 Task: Apply Audio Effect To None
Action: Mouse moved to (861, 338)
Screenshot: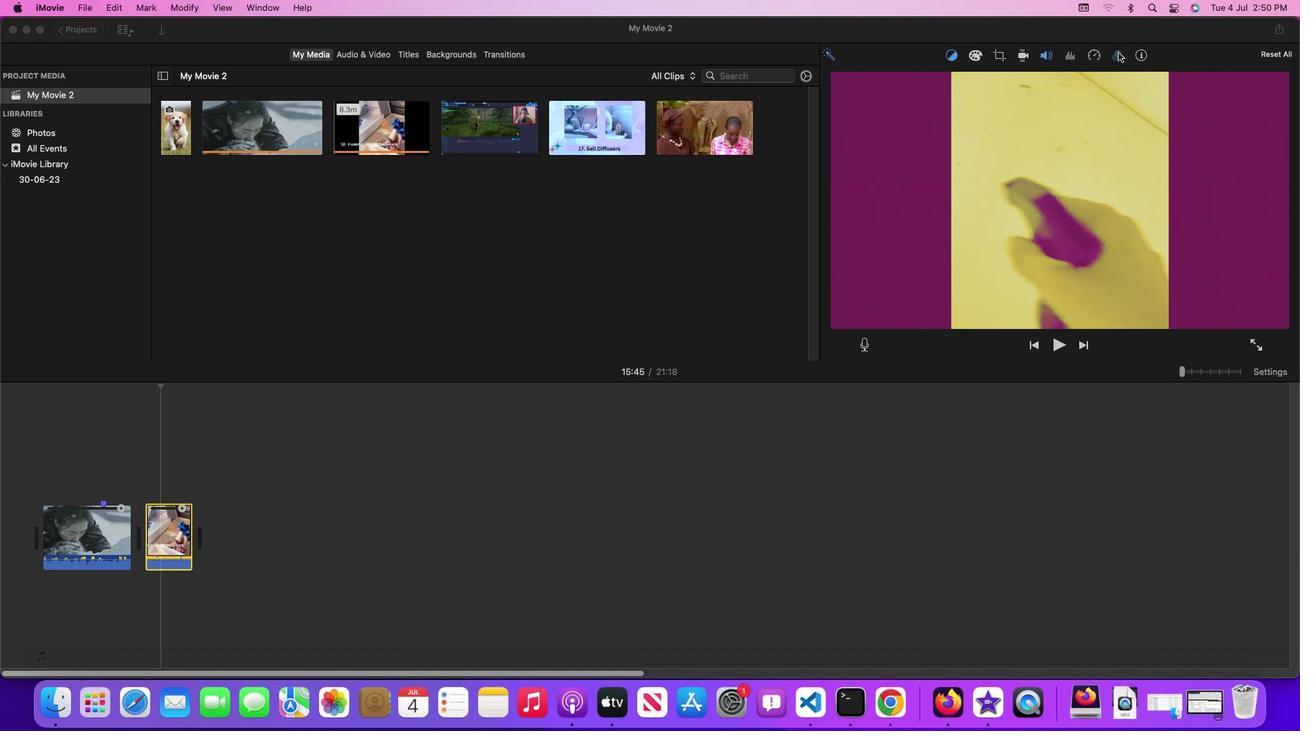 
Action: Mouse pressed left at (861, 338)
Screenshot: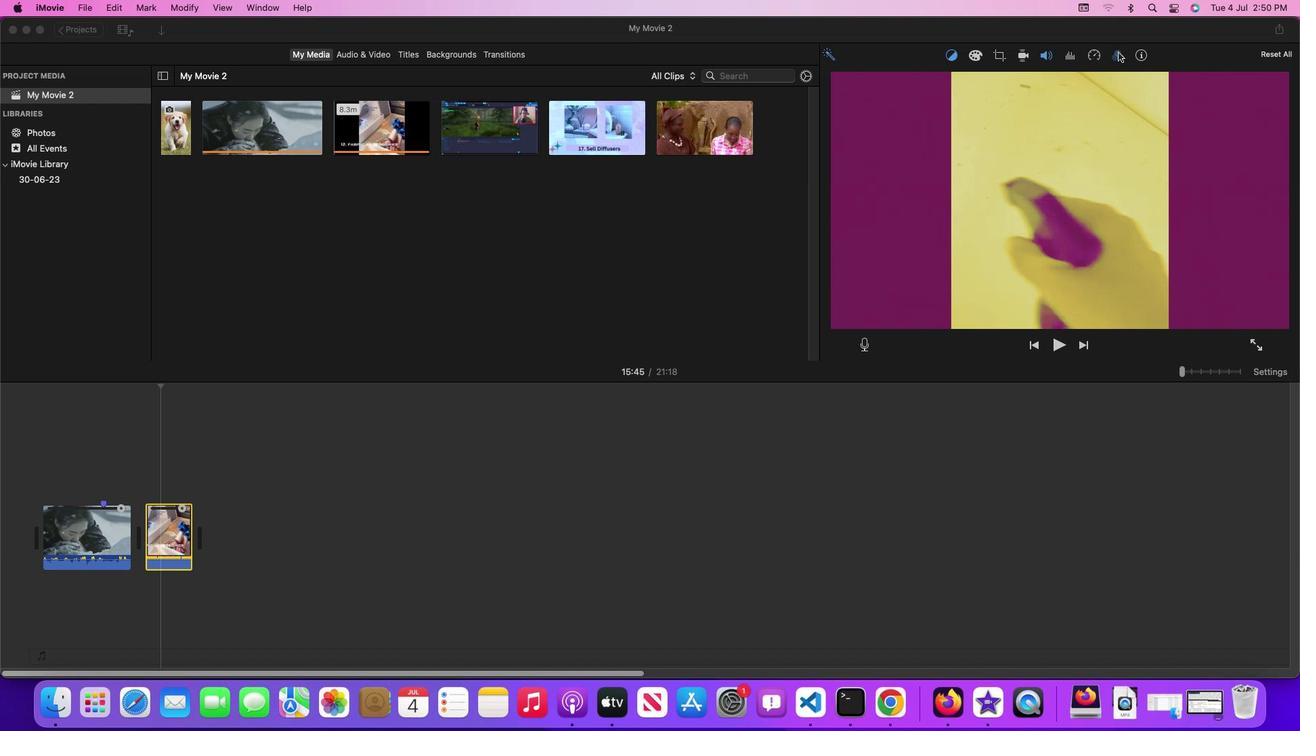
Action: Mouse moved to (861, 338)
Screenshot: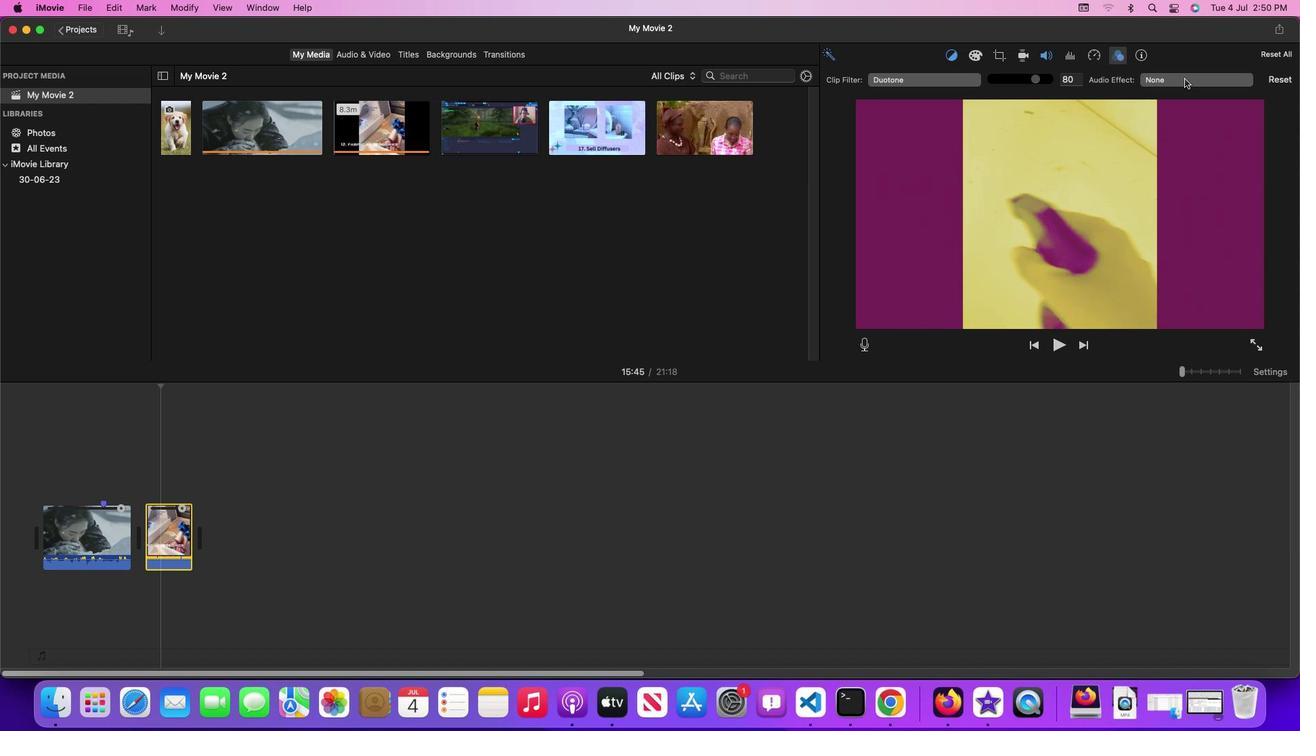 
Action: Mouse pressed left at (861, 338)
Screenshot: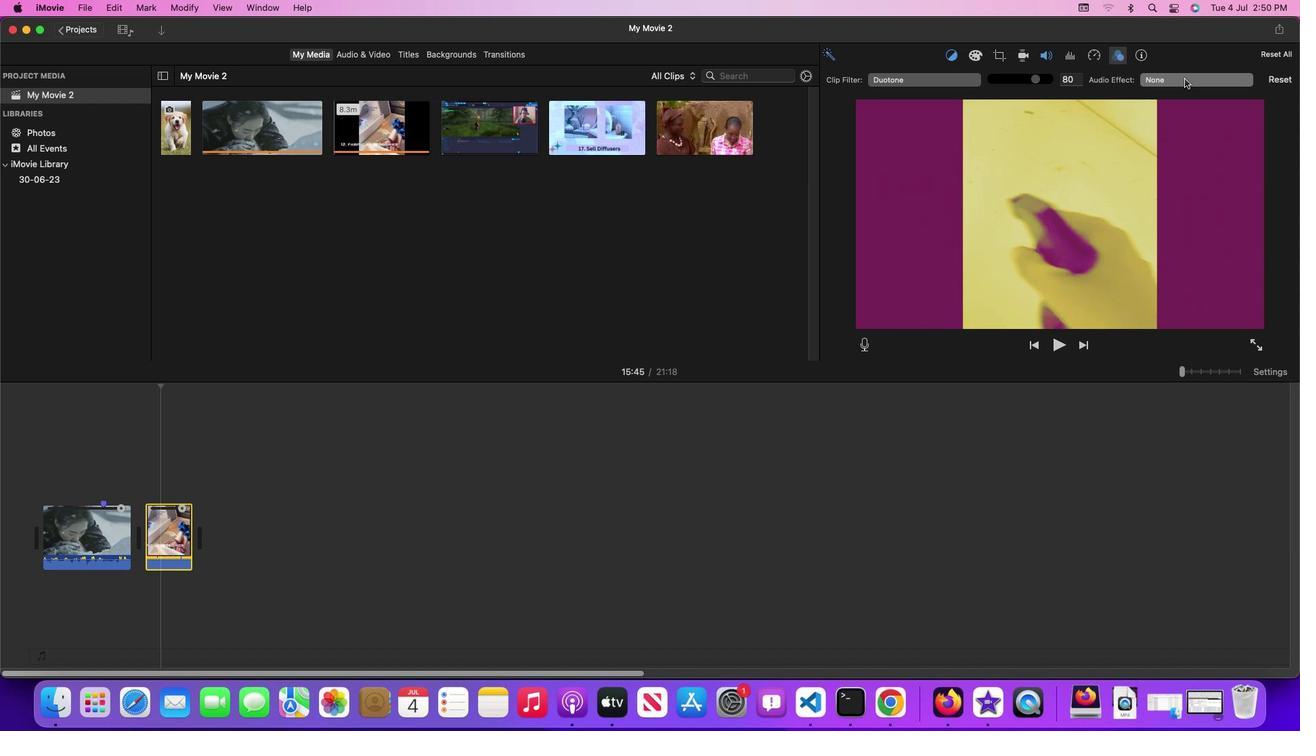 
Action: Mouse moved to (861, 339)
Screenshot: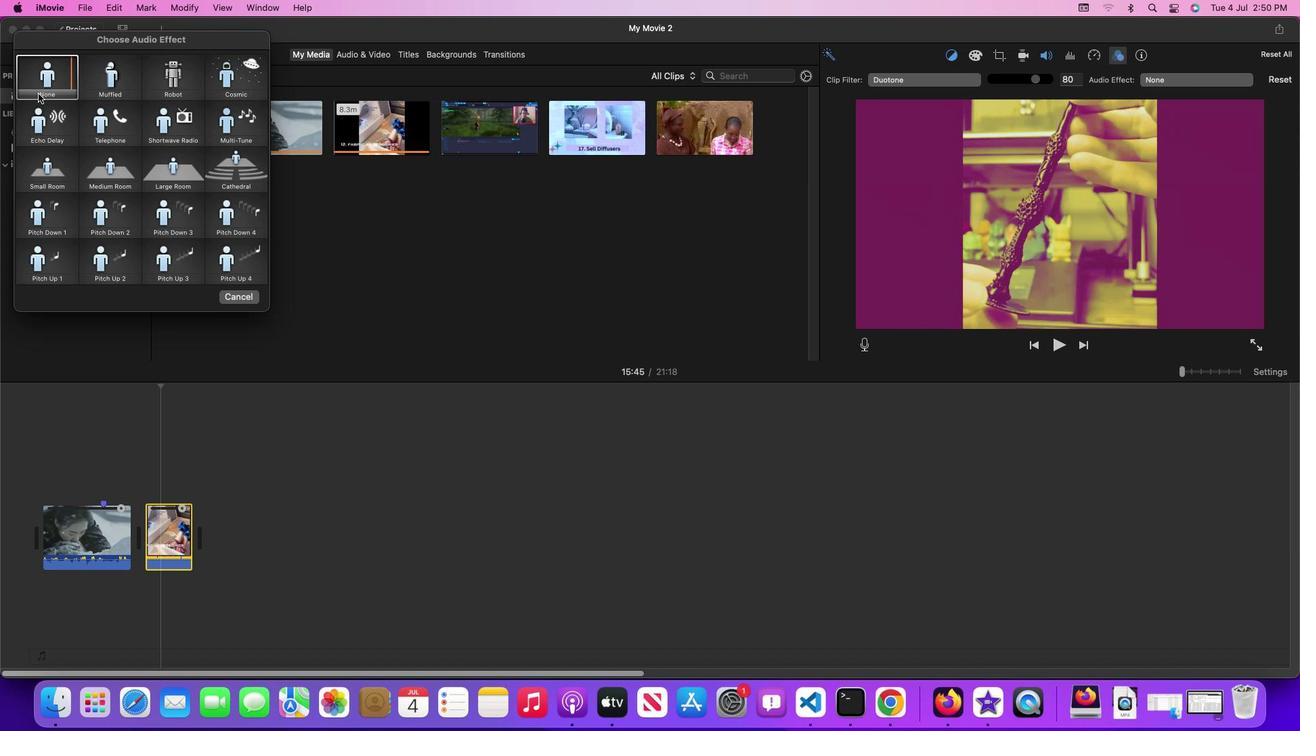 
Action: Mouse pressed left at (861, 339)
Screenshot: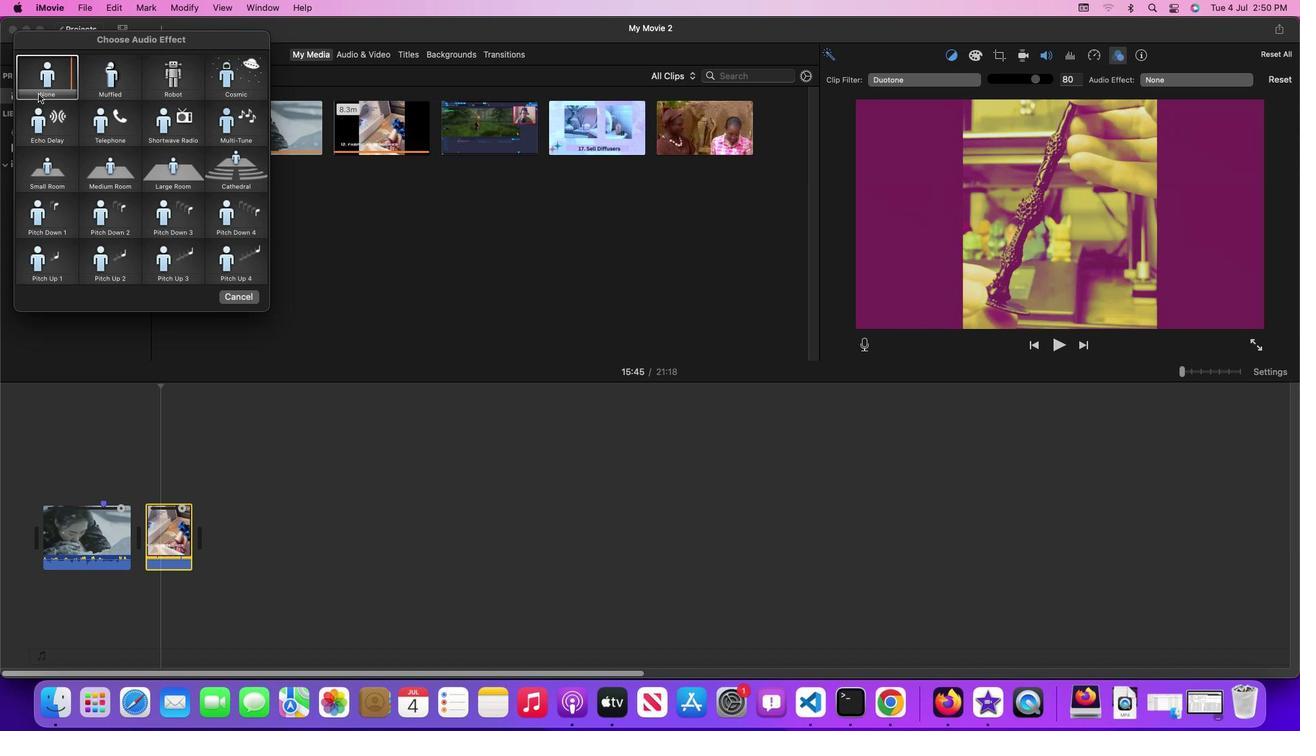 
Action: Mouse moved to (861, 339)
Screenshot: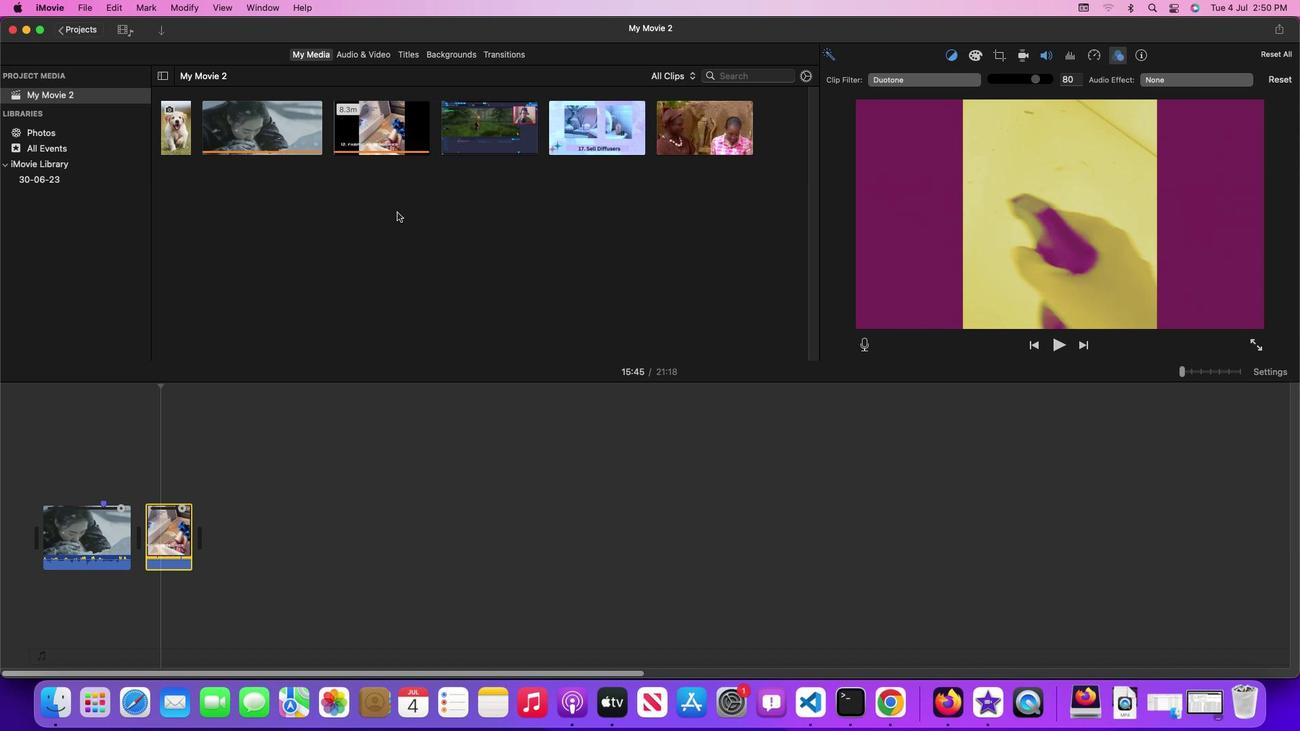 
